 Task: Use Breakbeat Medium Effect in this video Movie B.mp4
Action: Mouse moved to (294, 35)
Screenshot: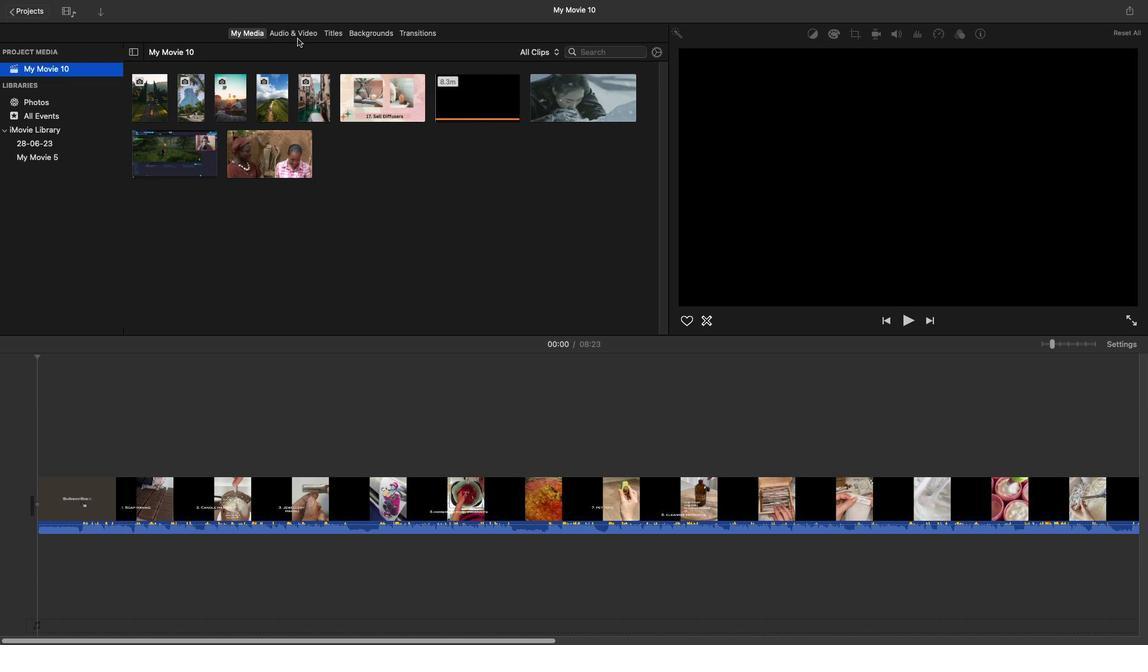 
Action: Mouse pressed left at (294, 35)
Screenshot: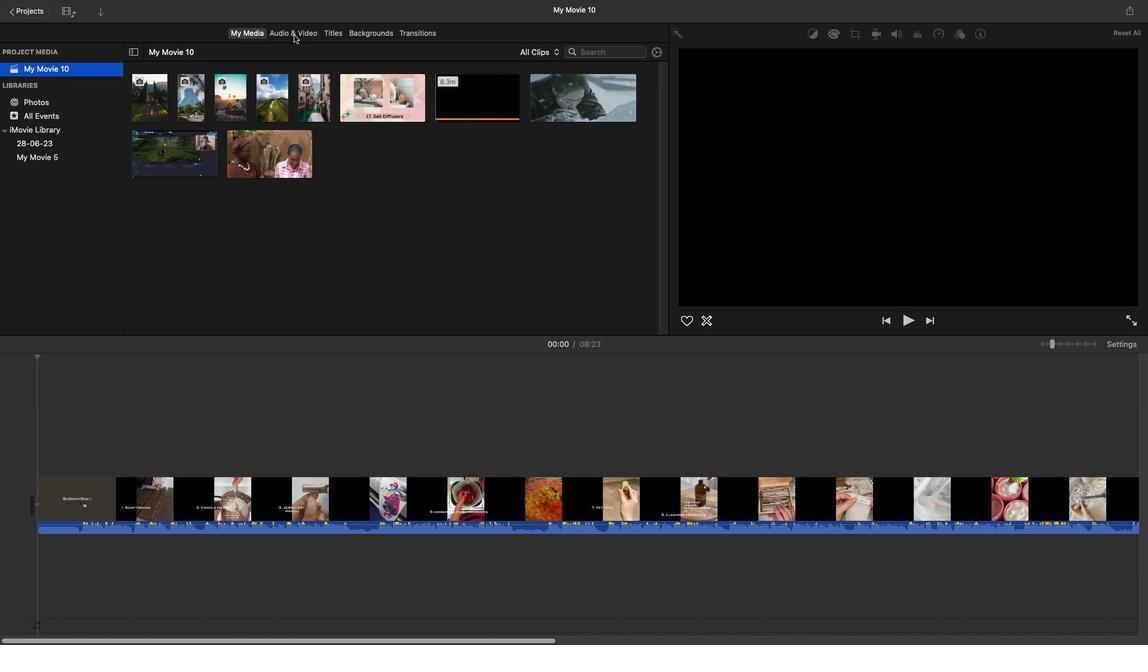 
Action: Mouse moved to (193, 224)
Screenshot: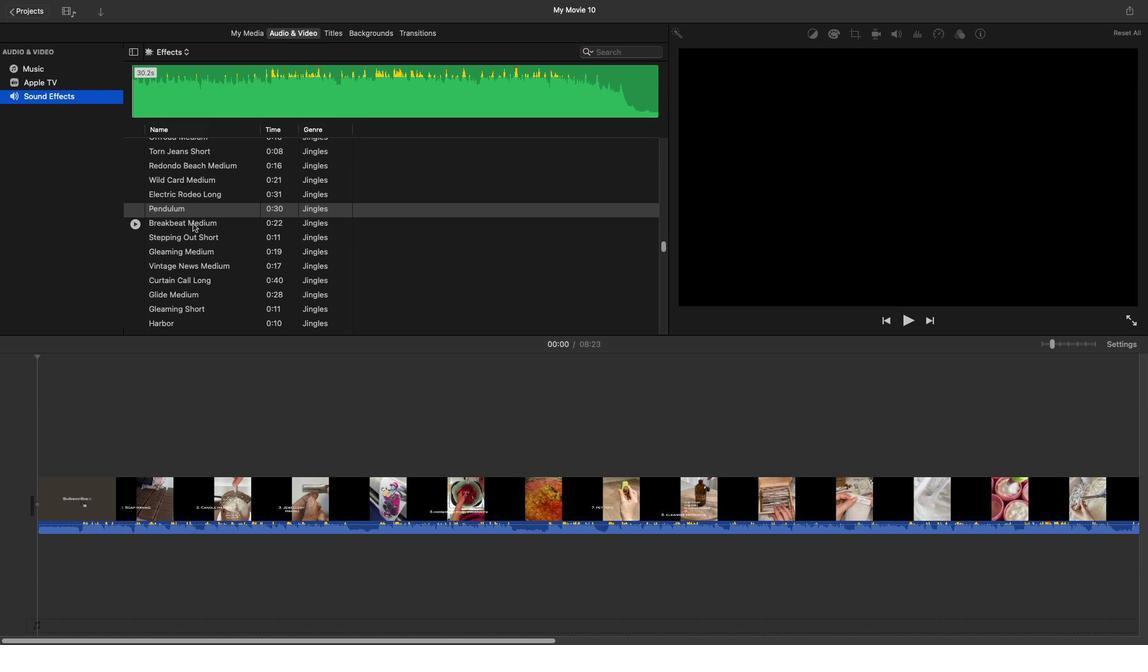 
Action: Mouse pressed left at (193, 224)
Screenshot: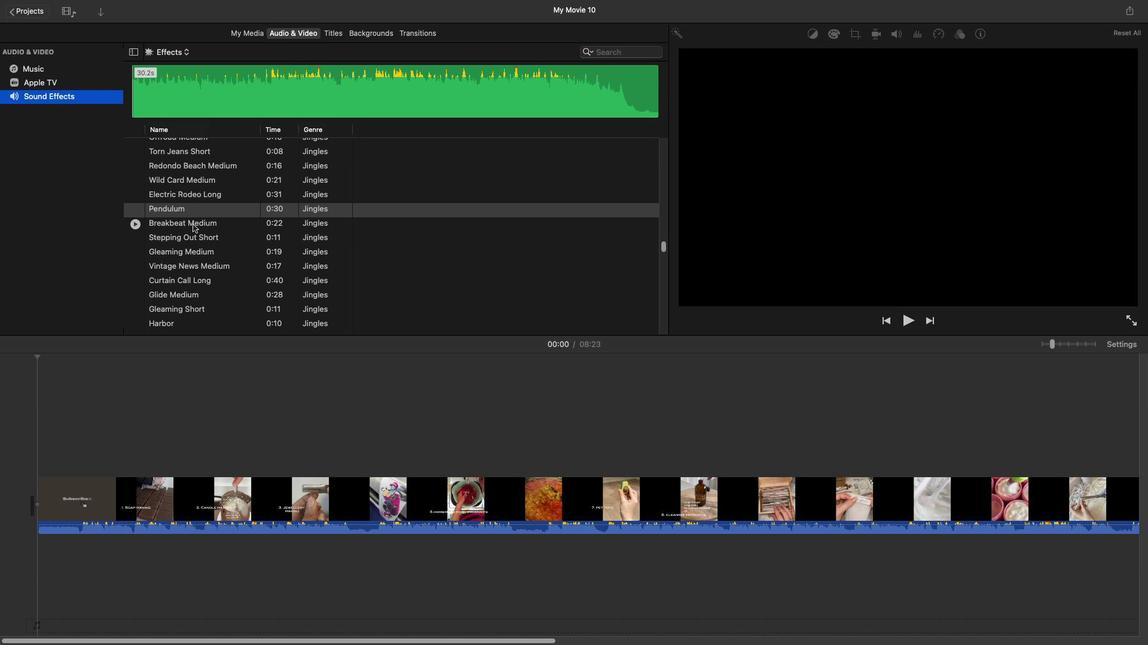 
Action: Mouse pressed left at (193, 224)
Screenshot: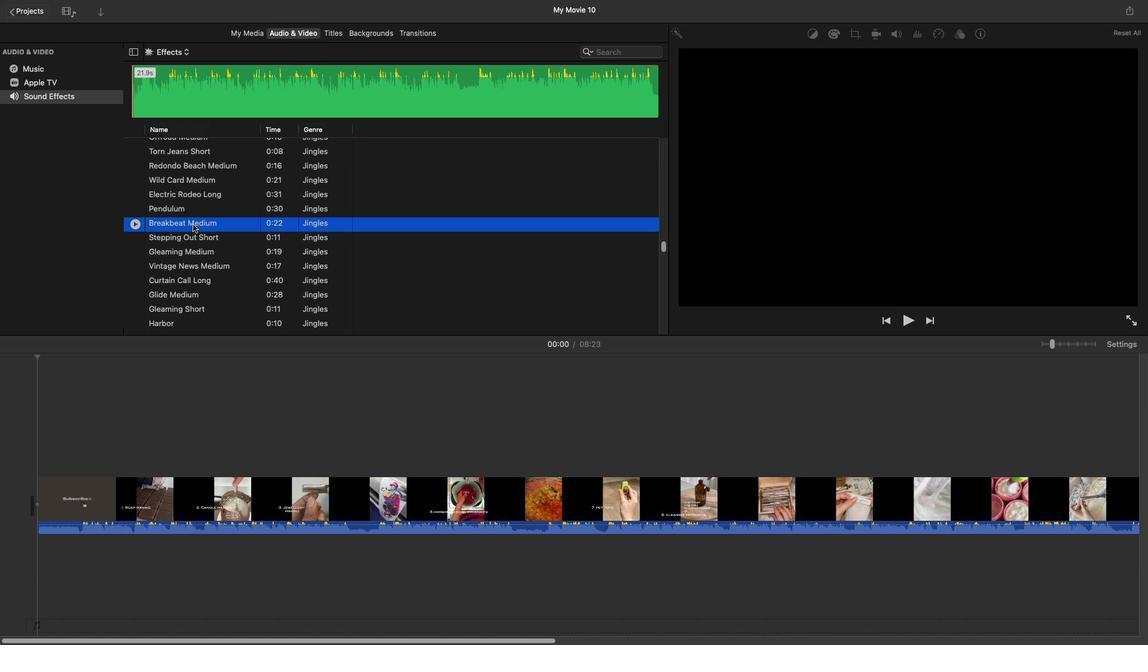 
Action: Mouse moved to (166, 225)
Screenshot: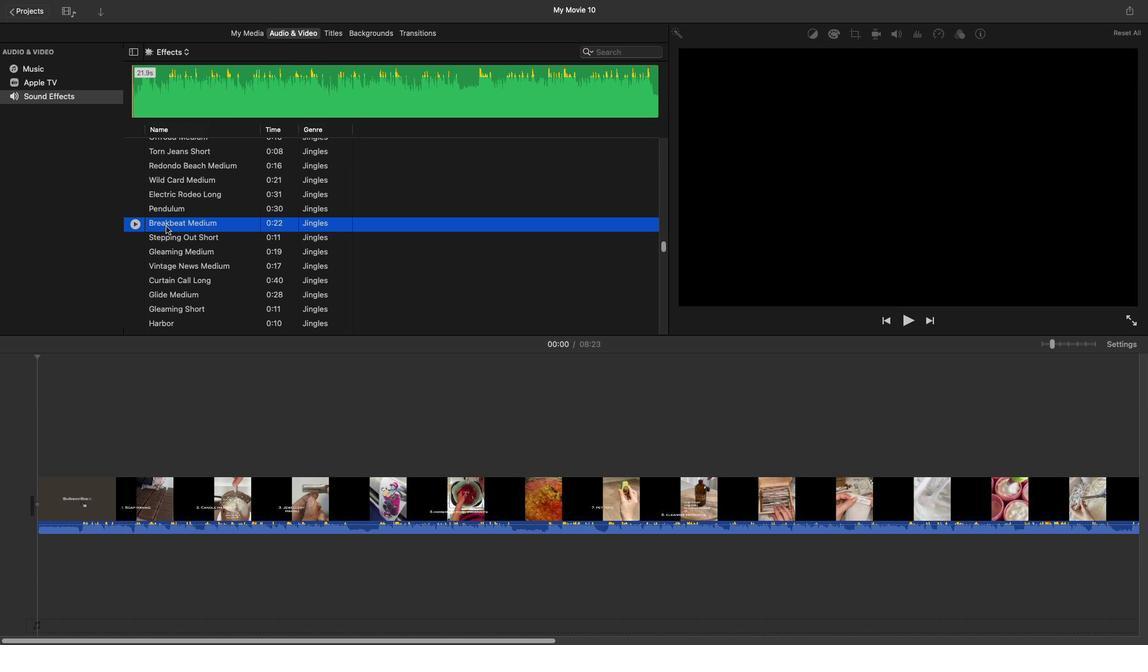 
Action: Mouse pressed left at (166, 225)
Screenshot: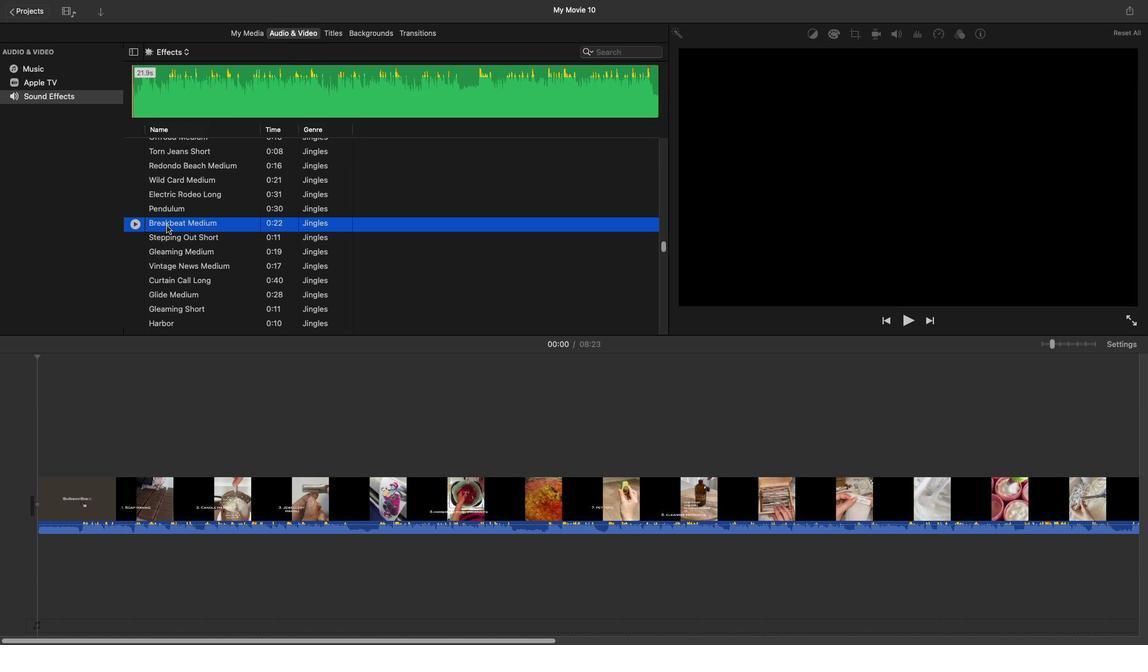 
Action: Mouse moved to (41, 572)
Screenshot: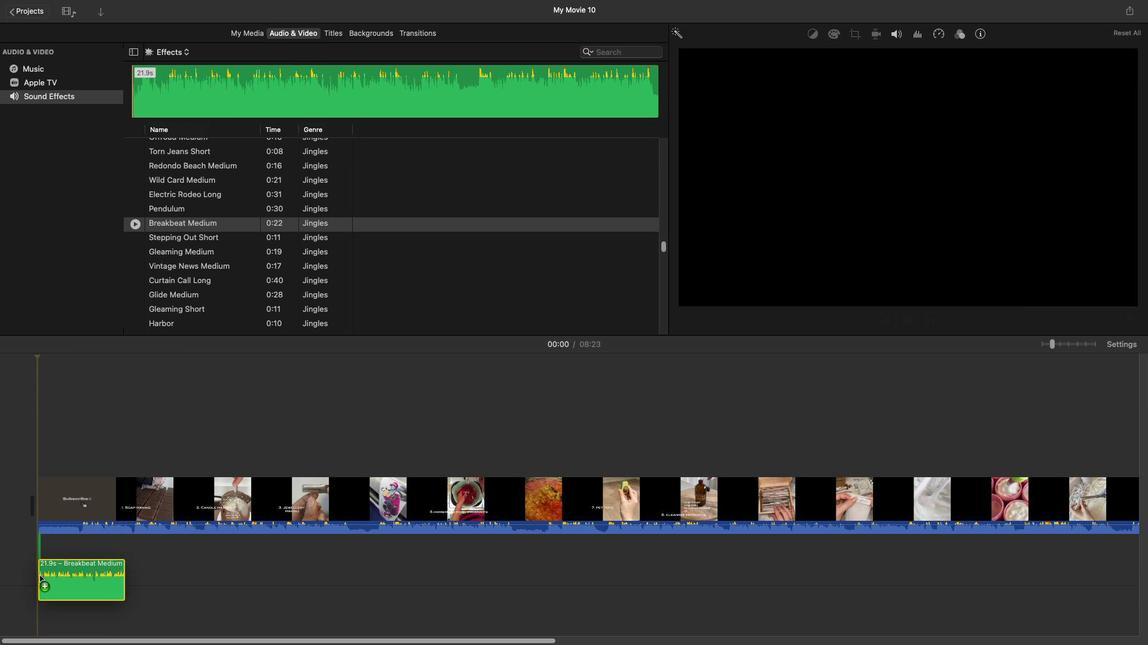 
